 Task: Add a signature Kari Cooper containing With heartfelt thanks and warm wishes, Kari Cooper to email address softage.8@softage.net and add a folder Data visualization
Action: Mouse moved to (67, 116)
Screenshot: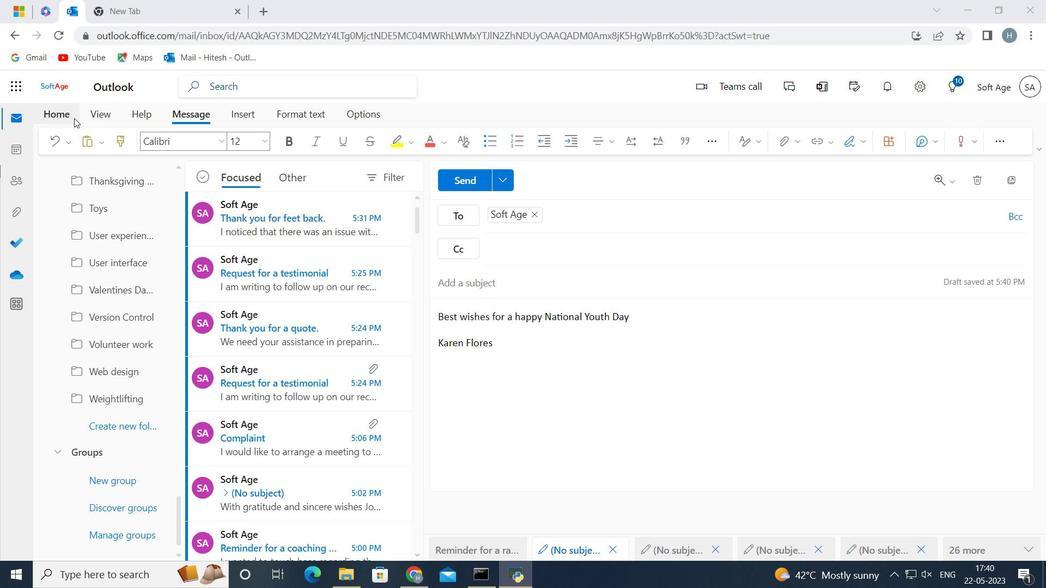 
Action: Mouse pressed left at (67, 116)
Screenshot: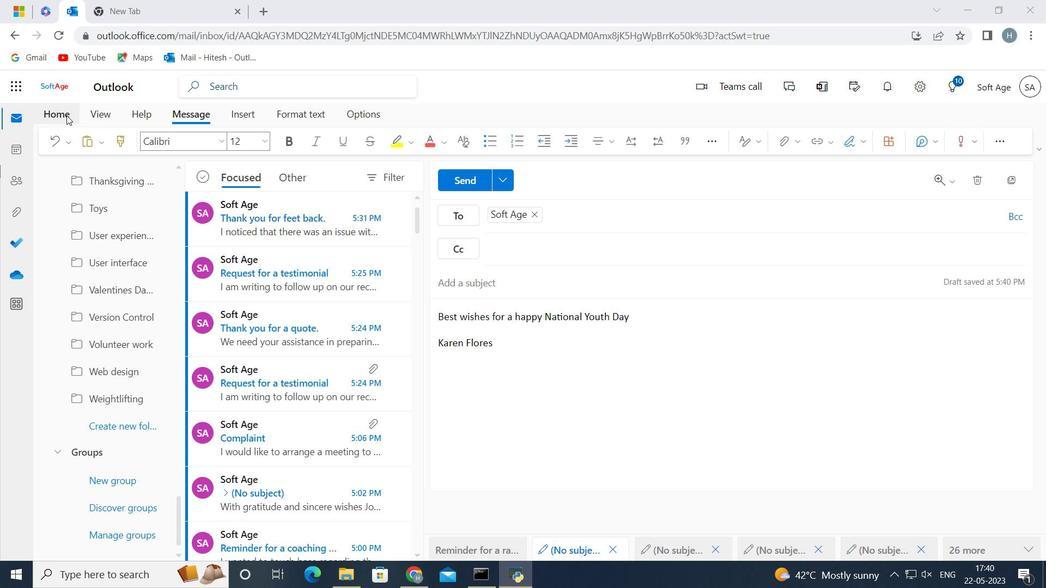 
Action: Mouse moved to (87, 144)
Screenshot: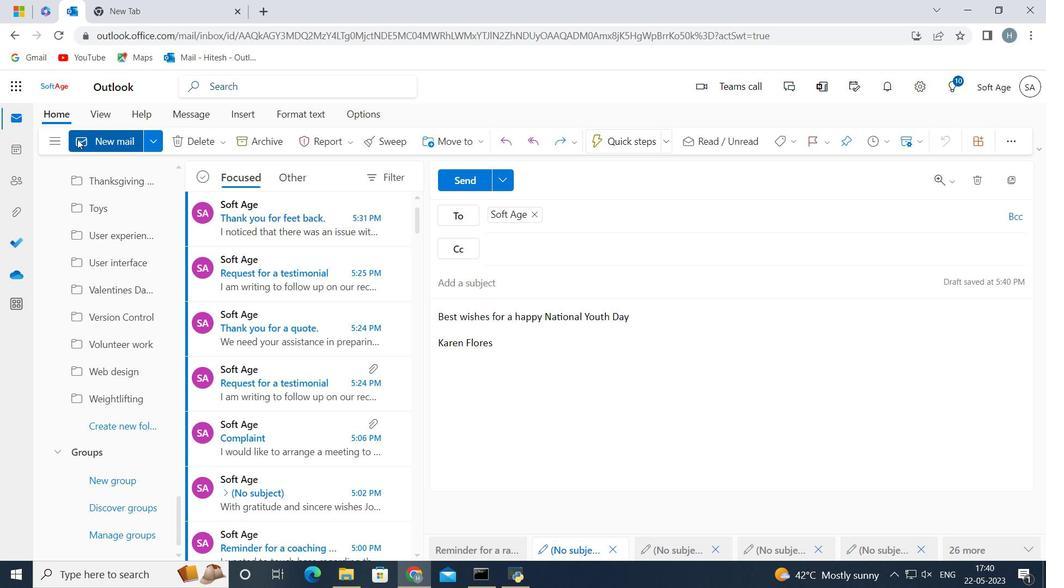 
Action: Mouse pressed left at (87, 144)
Screenshot: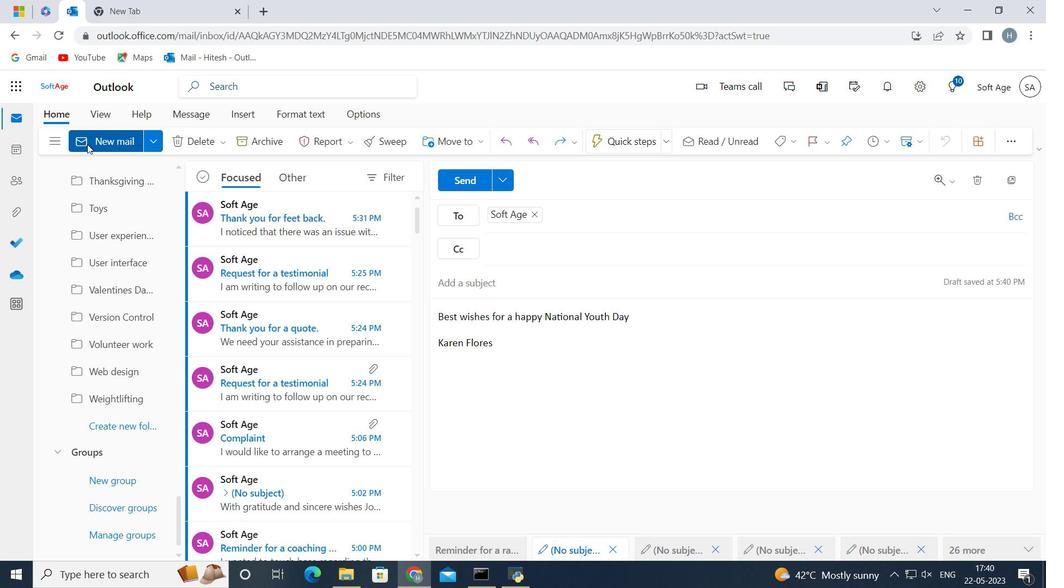 
Action: Mouse moved to (850, 141)
Screenshot: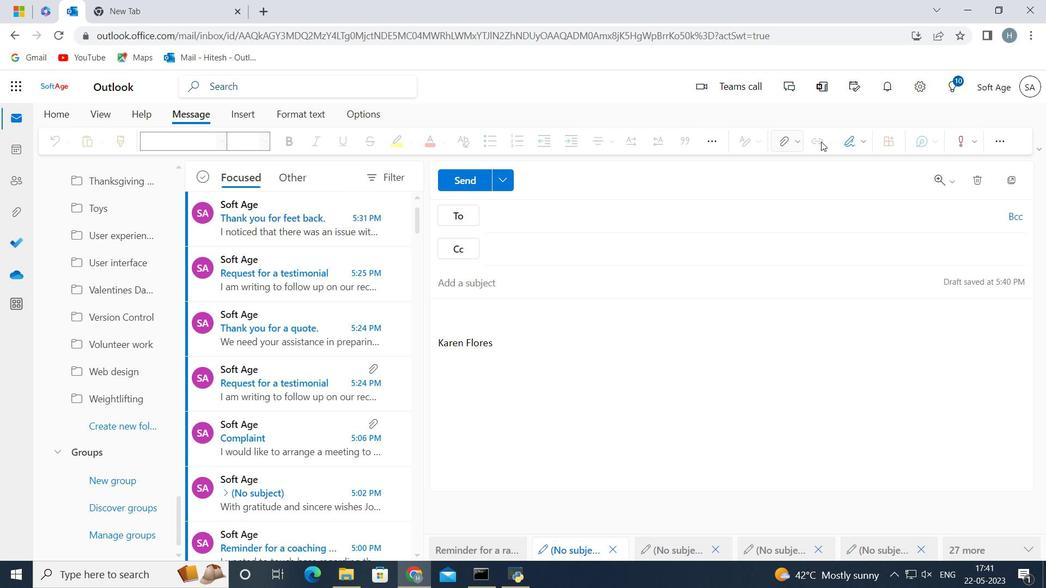 
Action: Mouse pressed left at (850, 141)
Screenshot: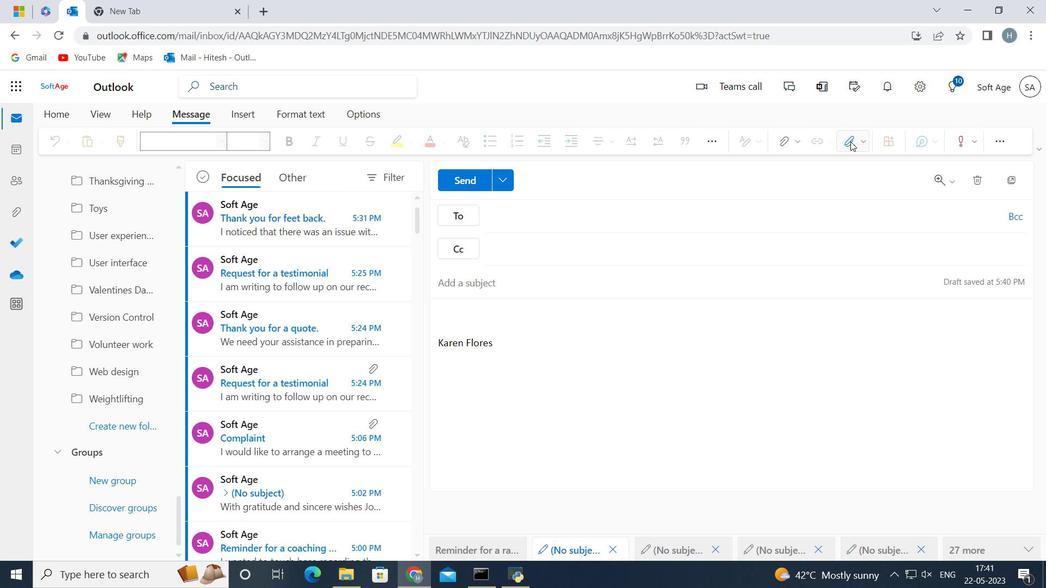 
Action: Mouse moved to (830, 198)
Screenshot: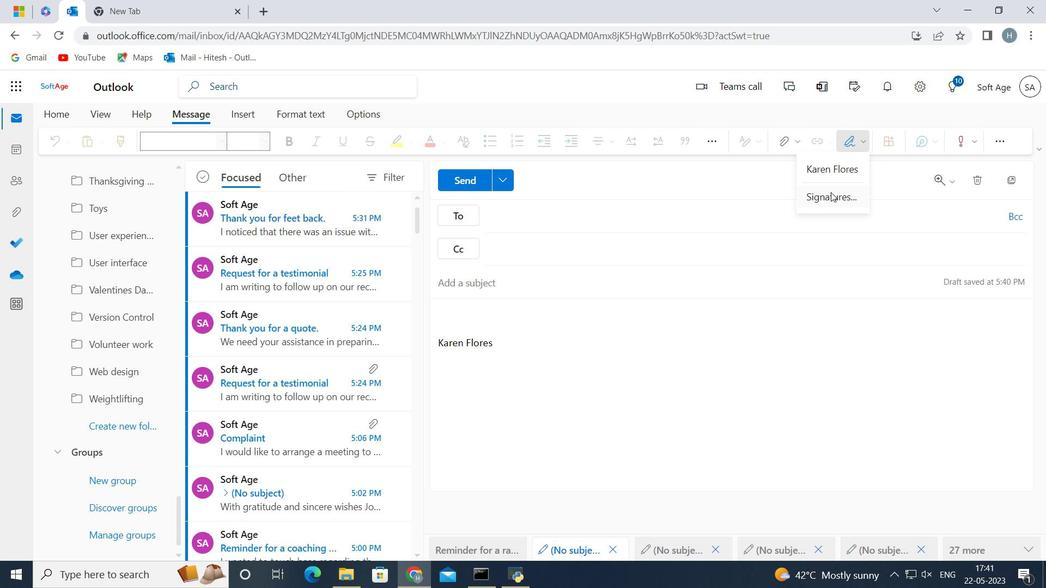 
Action: Mouse pressed left at (830, 198)
Screenshot: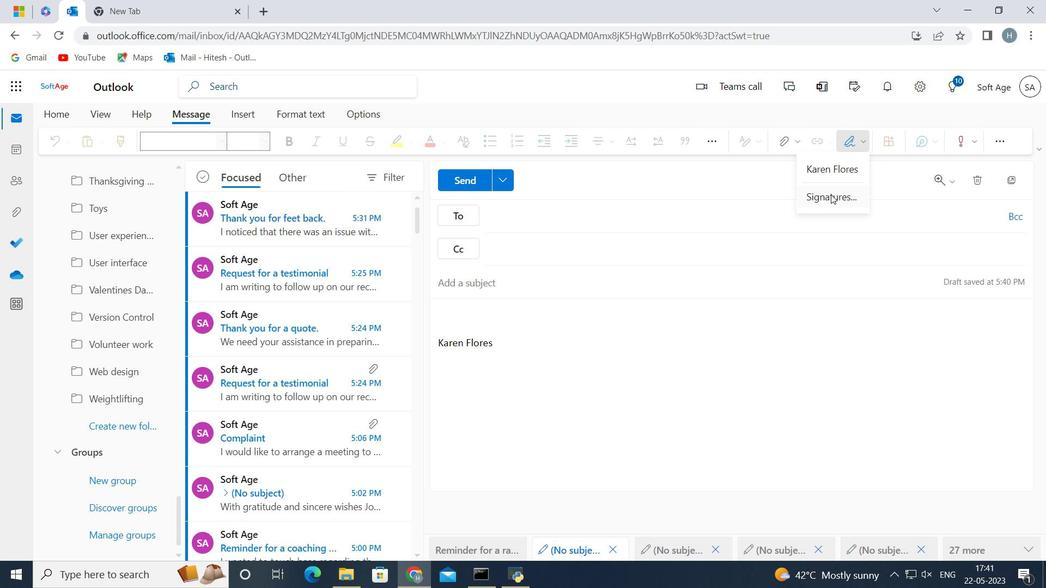 
Action: Mouse moved to (798, 244)
Screenshot: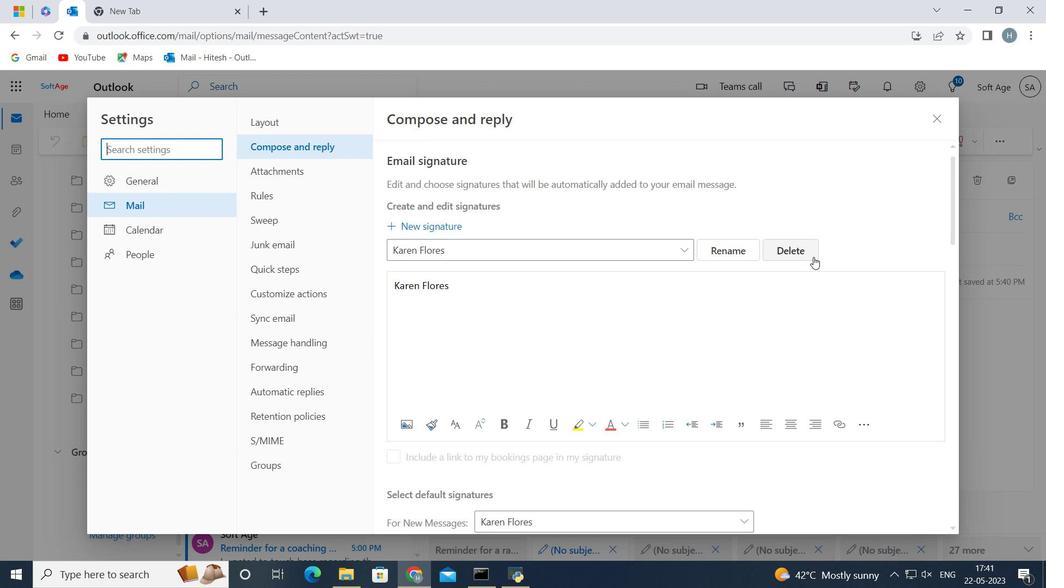 
Action: Mouse pressed left at (798, 244)
Screenshot: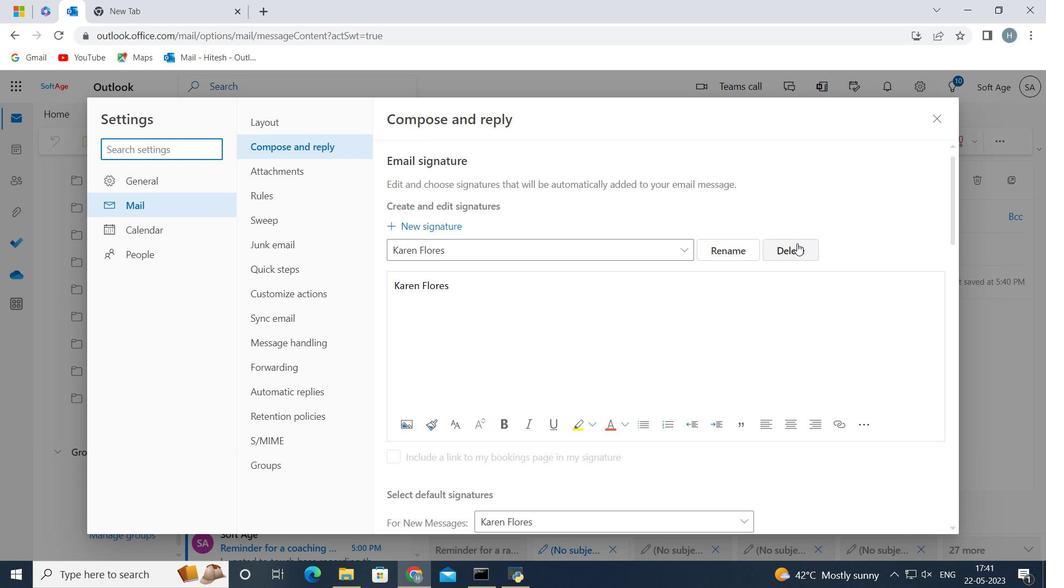 
Action: Mouse moved to (692, 251)
Screenshot: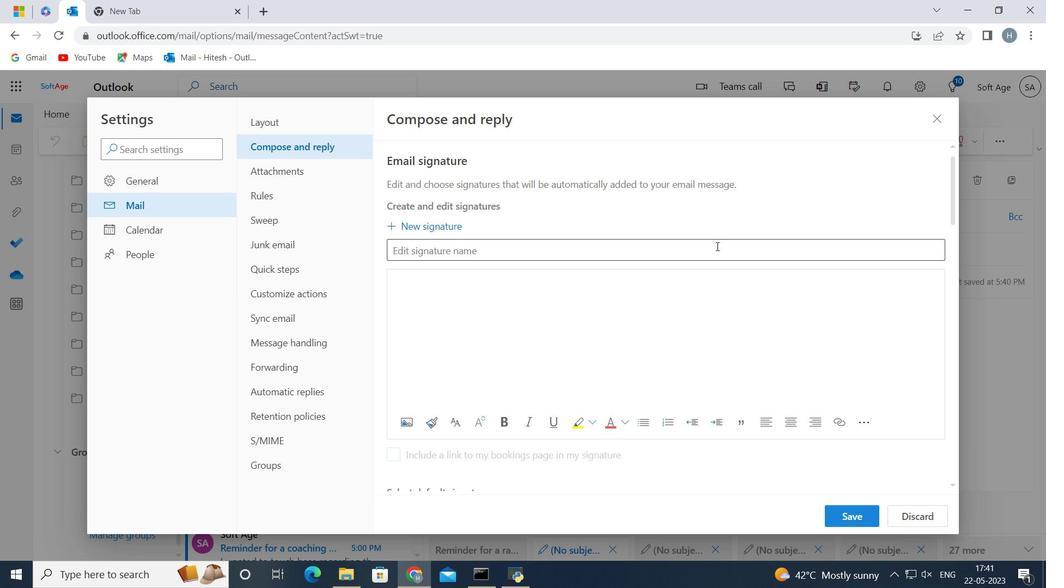 
Action: Mouse pressed left at (692, 251)
Screenshot: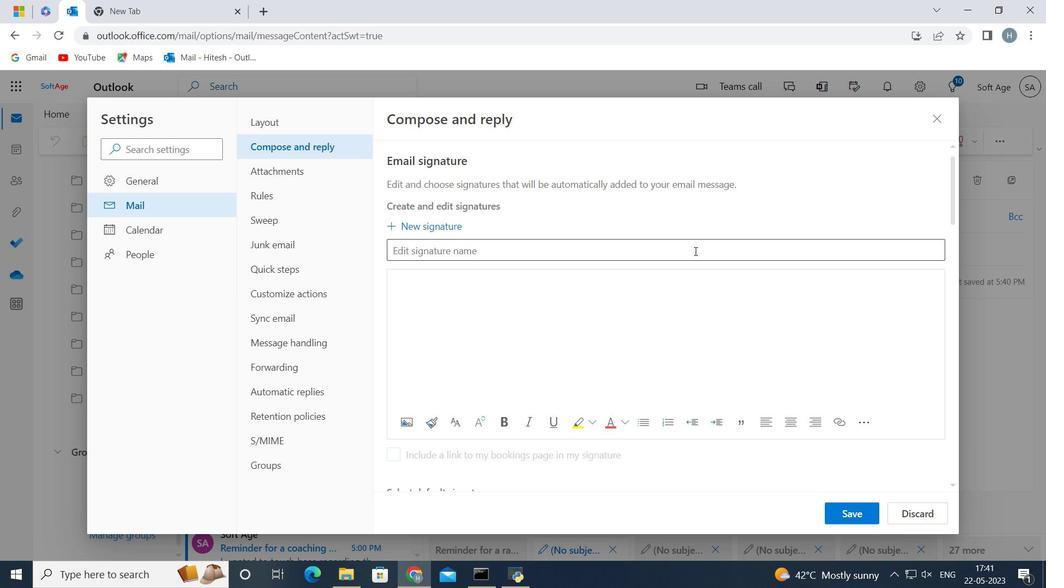 
Action: Key pressed <Key.shift>Kari<Key.space><Key.shift>Cooper<Key.space>
Screenshot: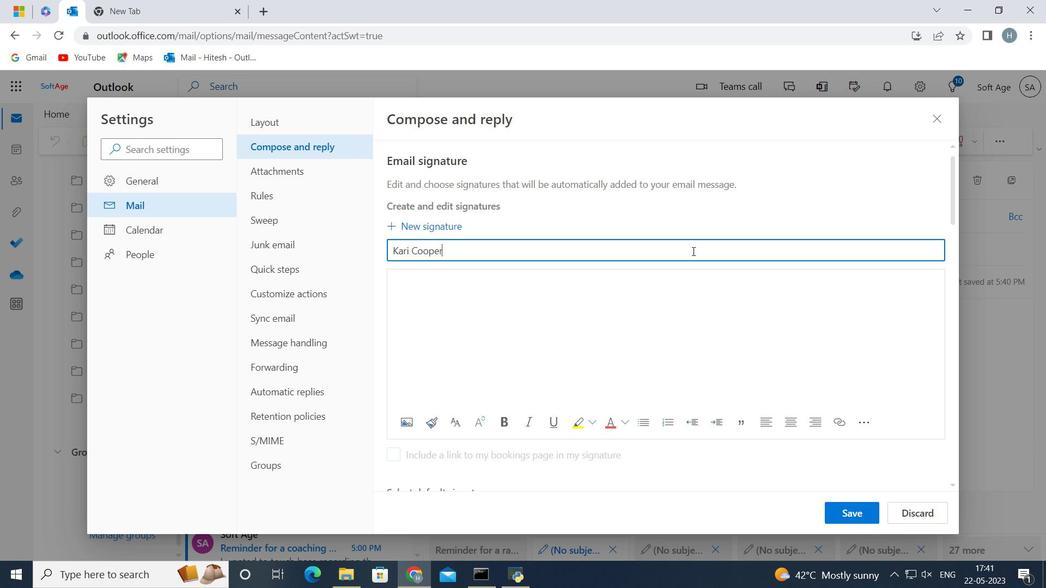 
Action: Mouse moved to (558, 294)
Screenshot: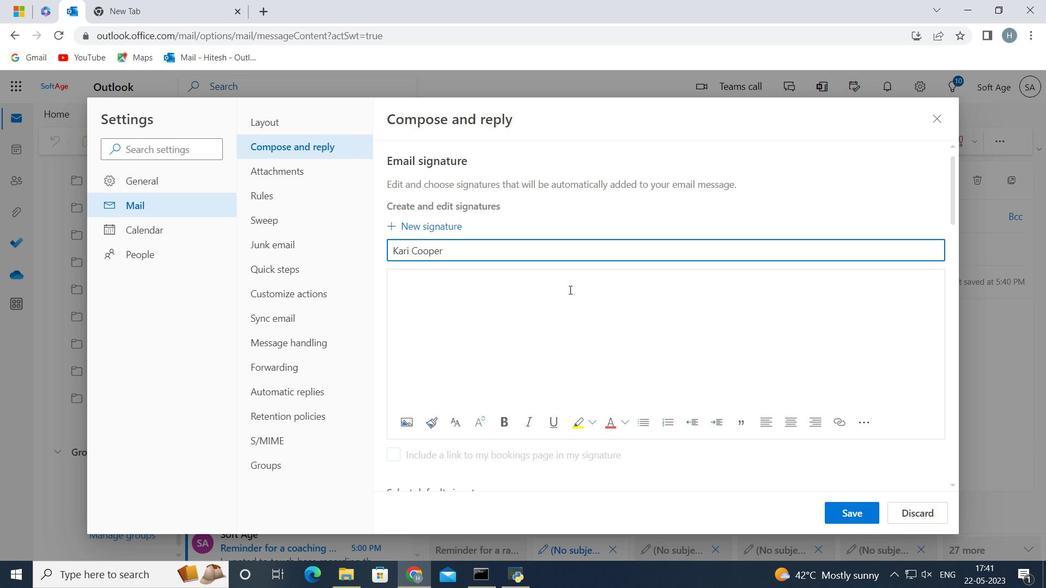 
Action: Mouse pressed left at (558, 294)
Screenshot: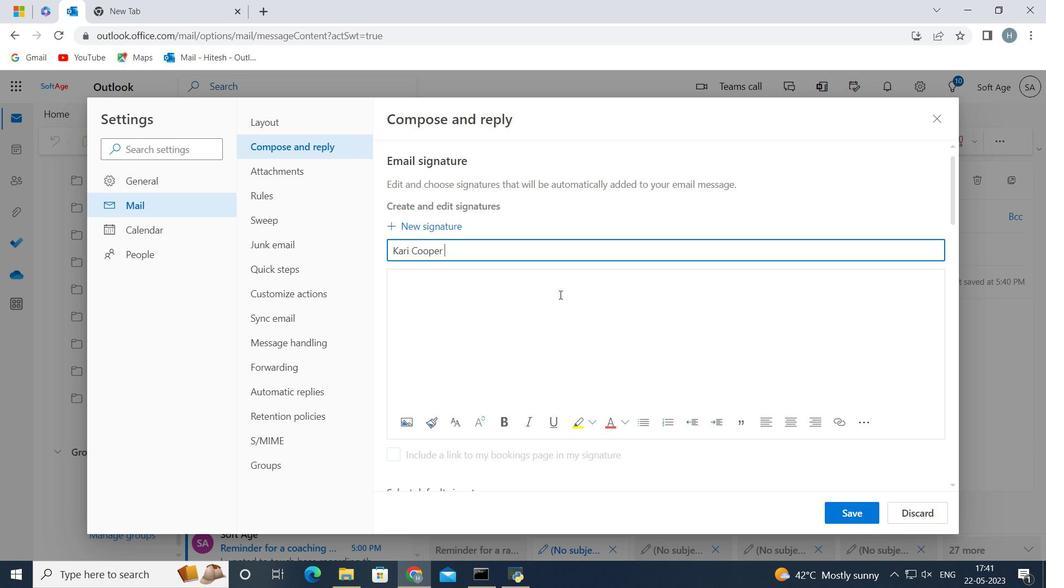 
Action: Key pressed <Key.shift><Key.shift><Key.shift><Key.shift><Key.shift><Key.shift><Key.shift><Key.shift><Key.shift><Key.shift><Key.shift>JK<Key.backspace><Key.backspace><Key.shift>Kari<Key.space><Key.shift>Cooper
Screenshot: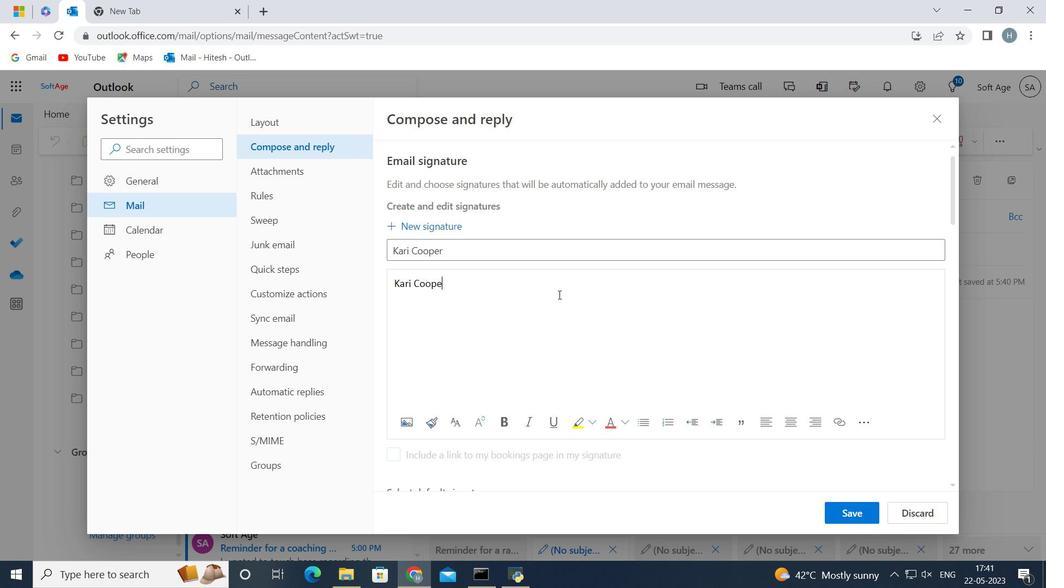 
Action: Mouse moved to (842, 515)
Screenshot: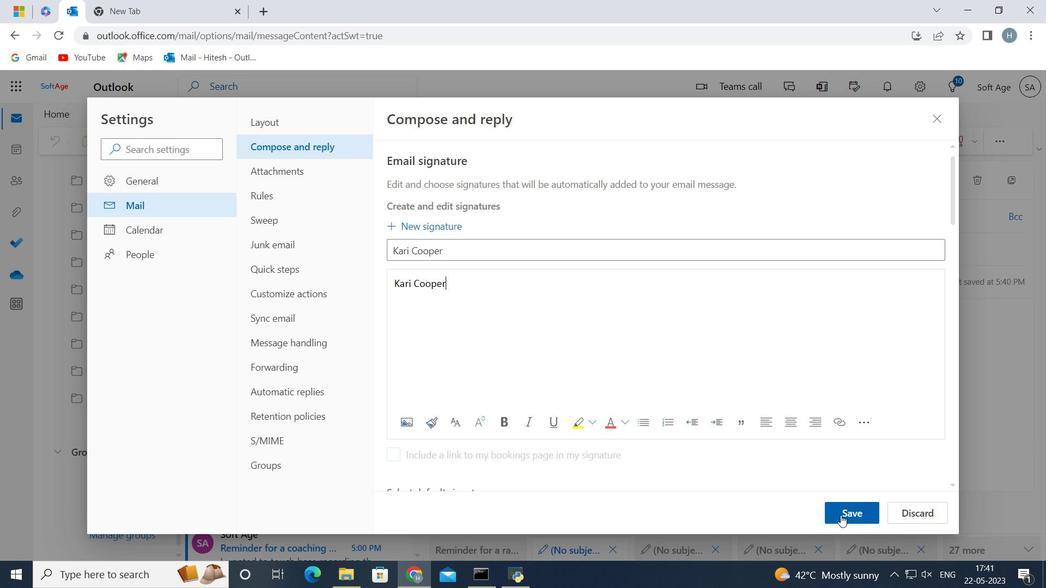 
Action: Mouse pressed left at (842, 515)
Screenshot: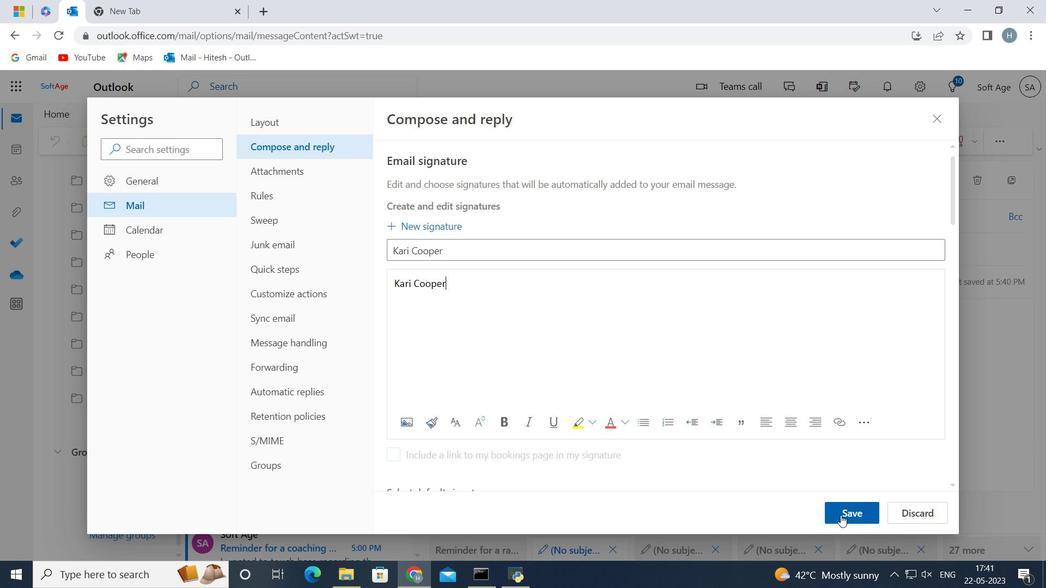 
Action: Mouse moved to (717, 299)
Screenshot: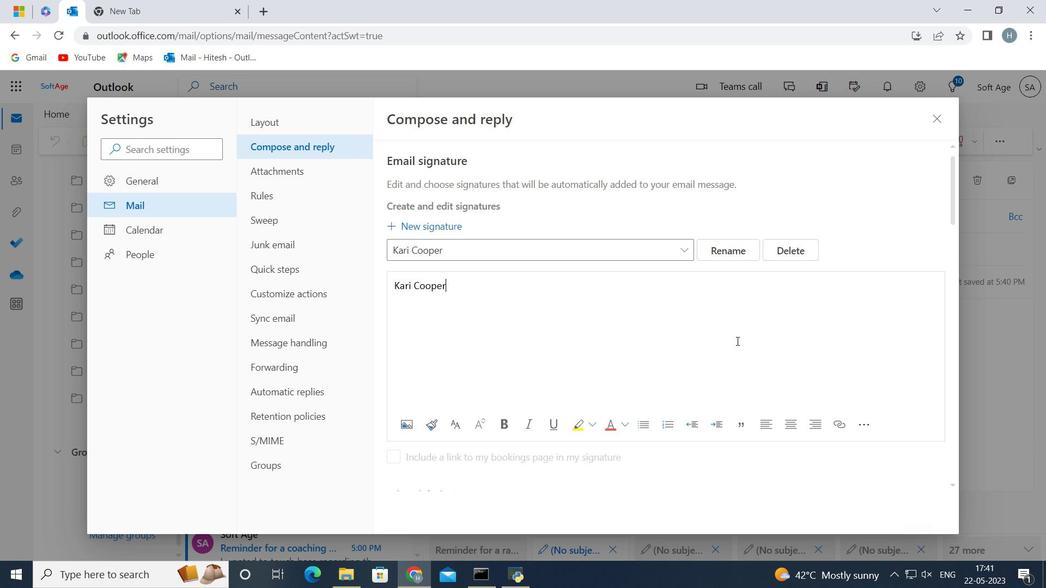 
Action: Mouse scrolled (717, 298) with delta (0, 0)
Screenshot: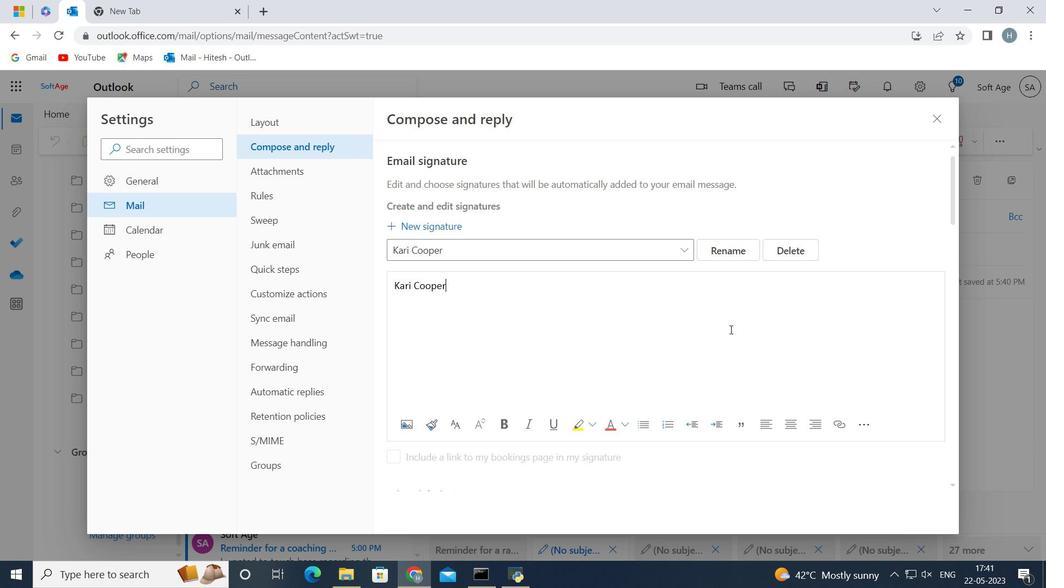
Action: Mouse scrolled (717, 298) with delta (0, 0)
Screenshot: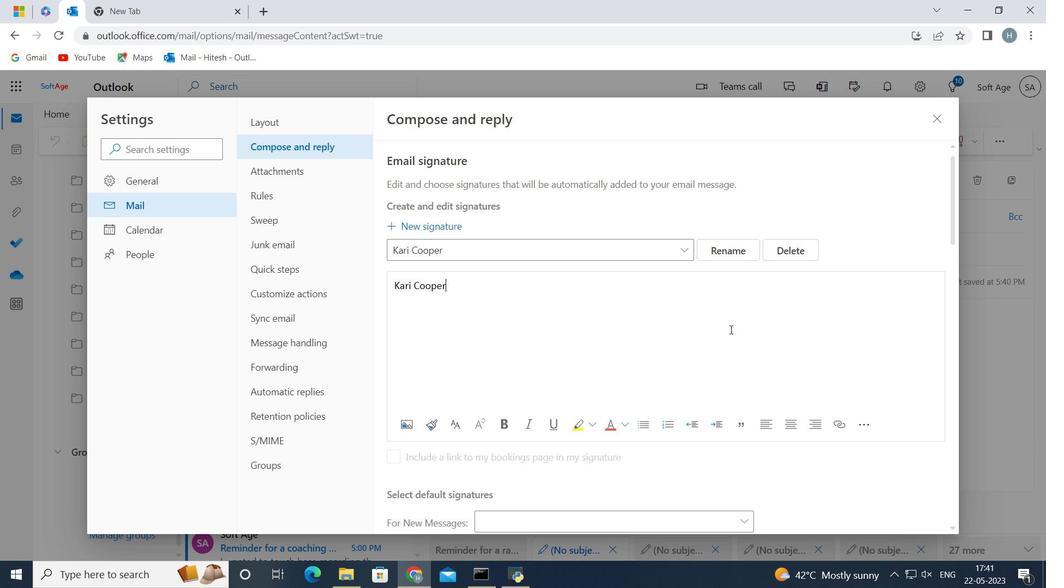 
Action: Mouse scrolled (717, 298) with delta (0, 0)
Screenshot: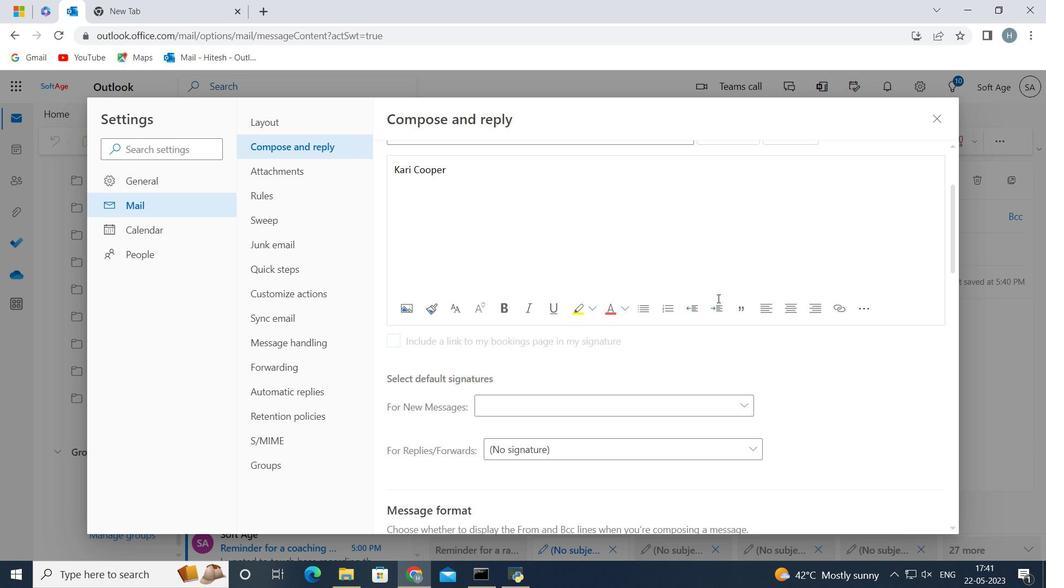 
Action: Mouse scrolled (717, 298) with delta (0, 0)
Screenshot: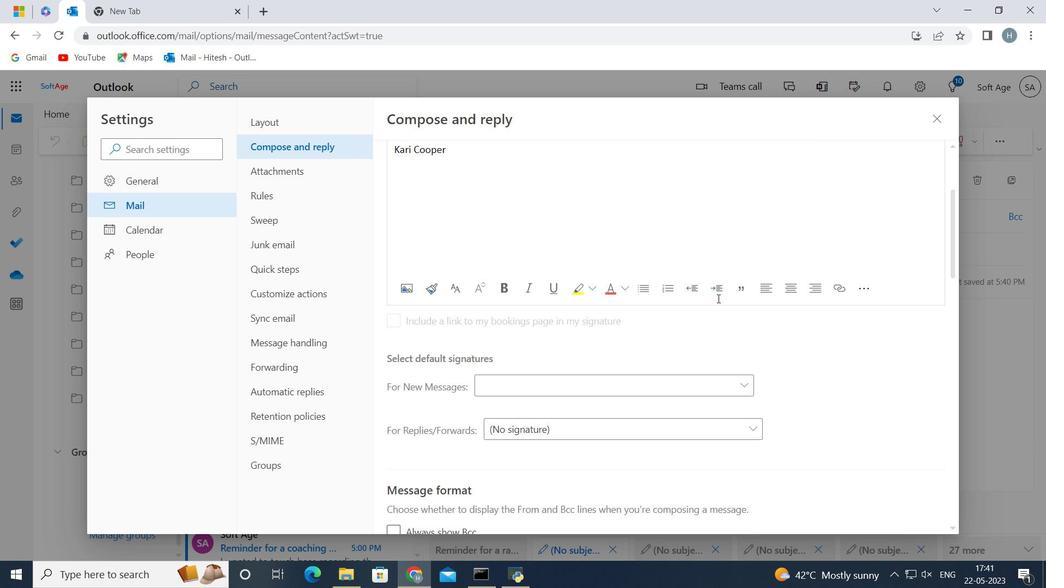 
Action: Mouse moved to (703, 251)
Screenshot: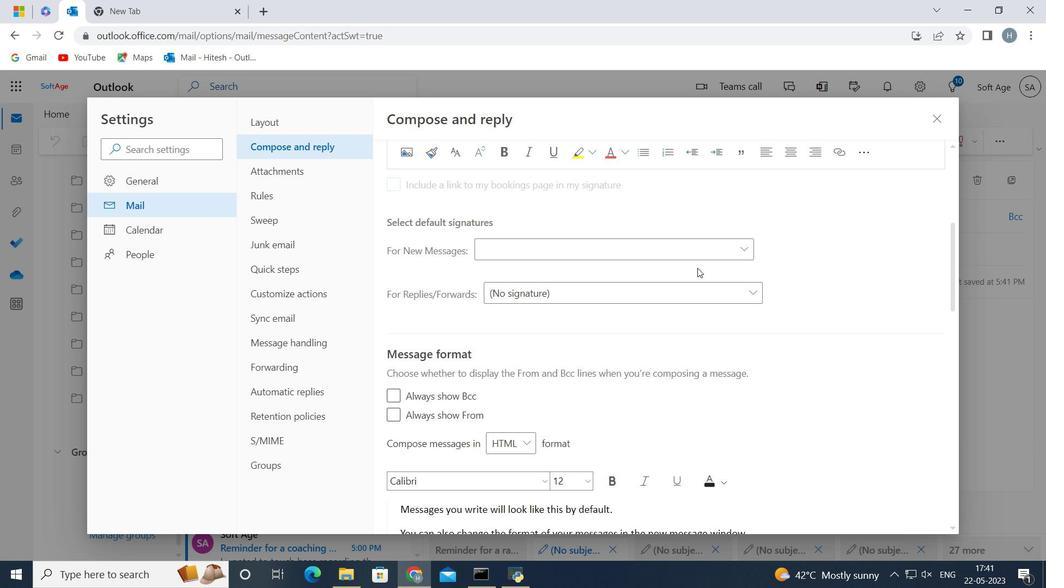 
Action: Mouse pressed left at (703, 251)
Screenshot: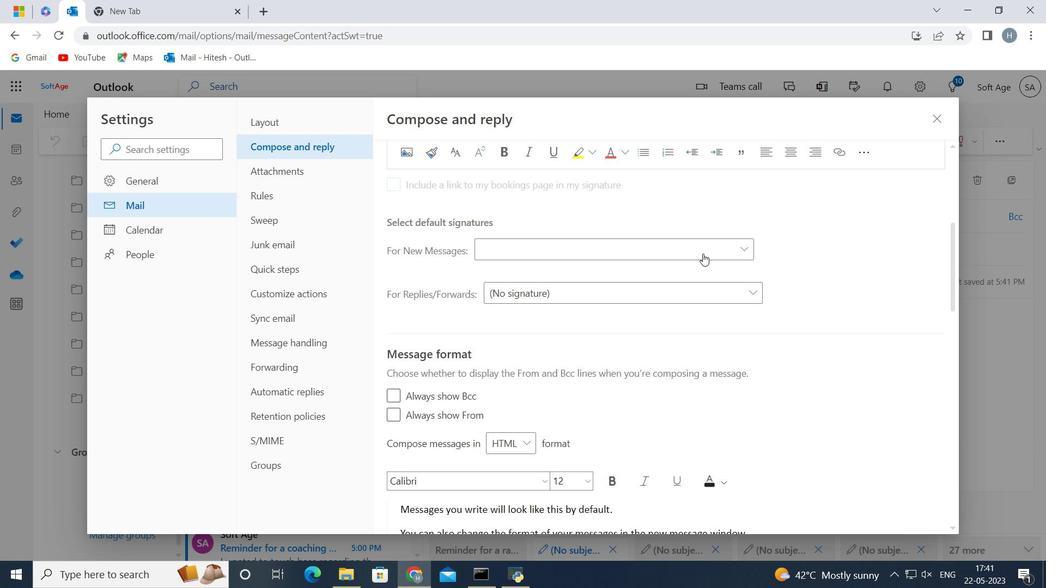 
Action: Mouse moved to (672, 294)
Screenshot: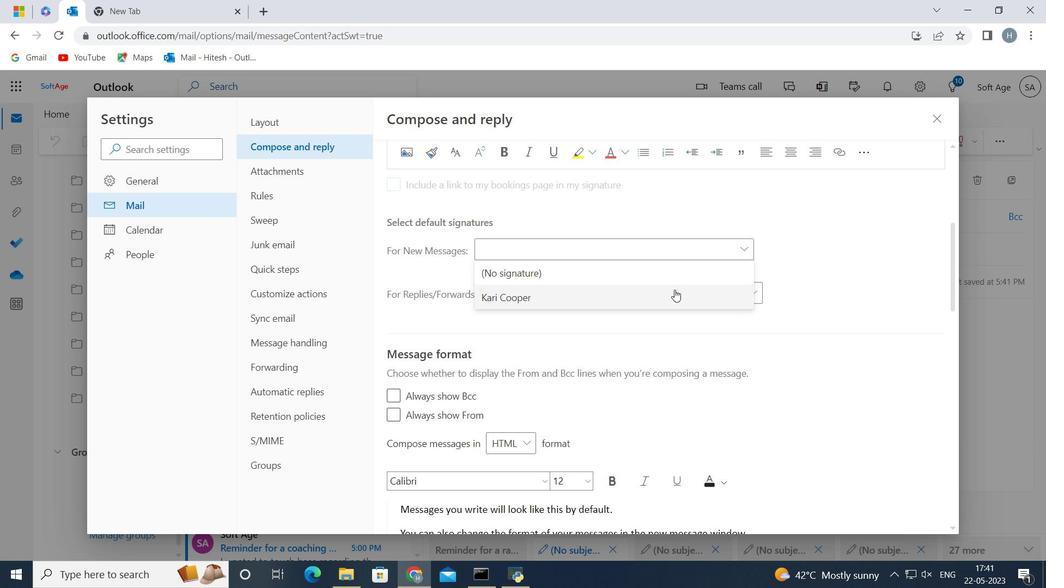 
Action: Mouse pressed left at (672, 294)
Screenshot: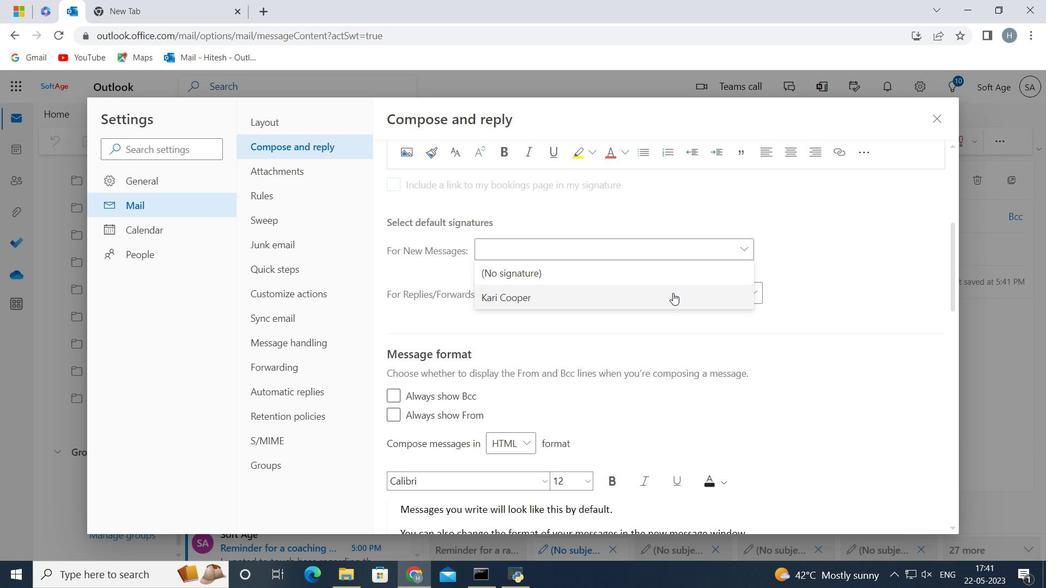 
Action: Mouse moved to (863, 520)
Screenshot: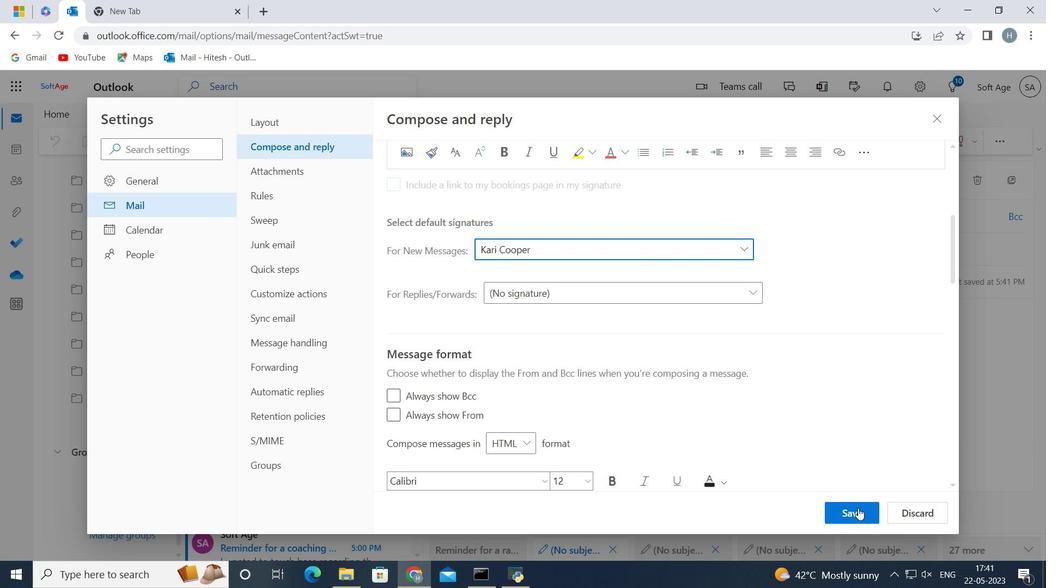 
Action: Mouse pressed left at (863, 520)
Screenshot: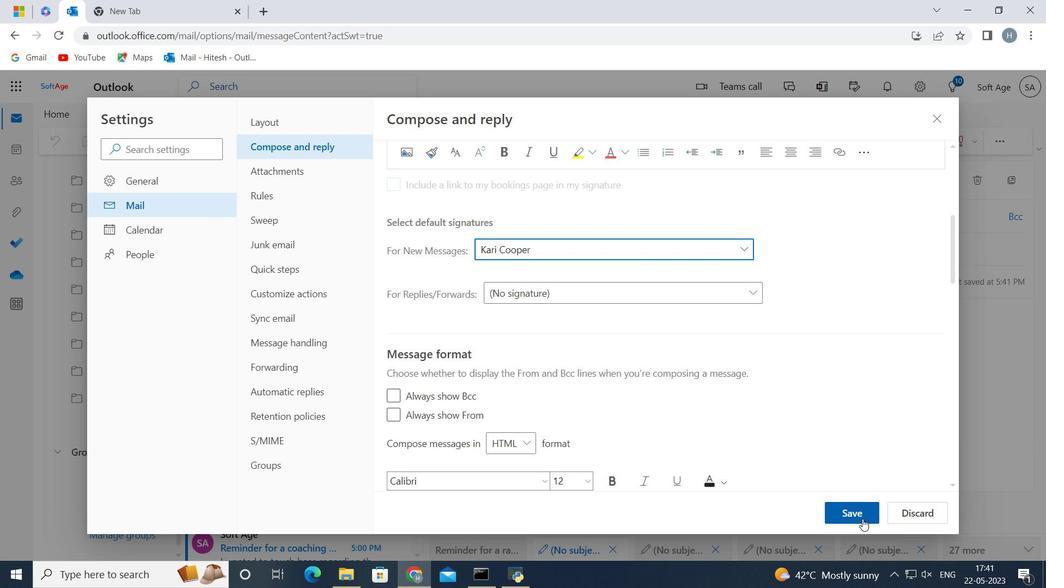 
Action: Mouse moved to (932, 117)
Screenshot: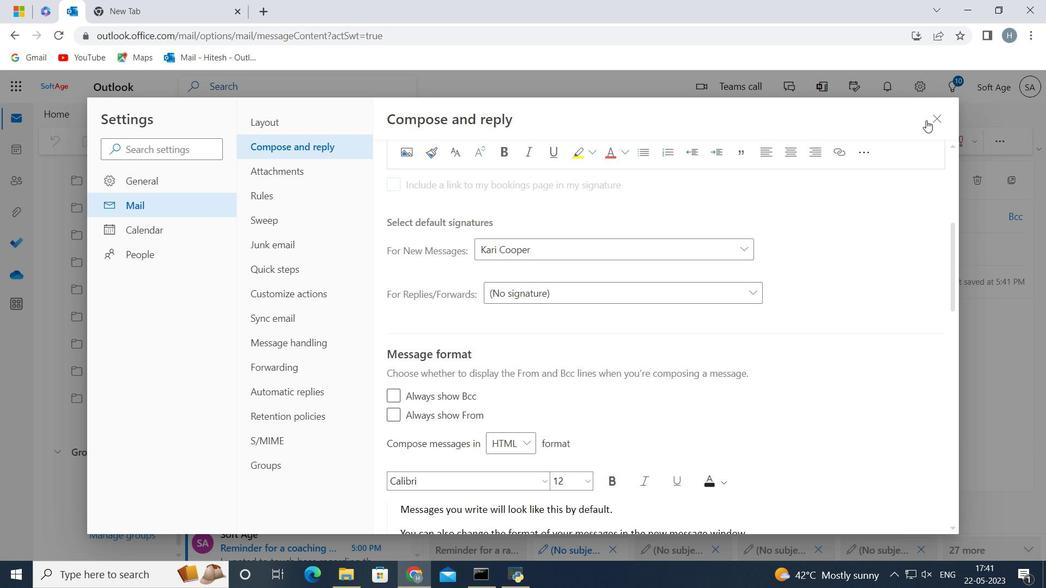 
Action: Mouse pressed left at (932, 117)
Screenshot: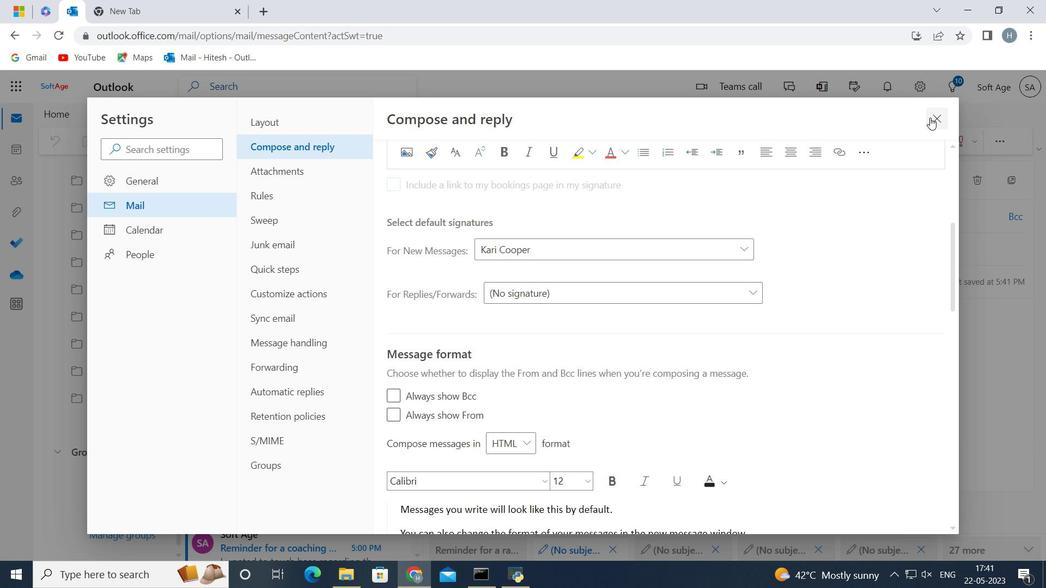 
Action: Mouse moved to (511, 351)
Screenshot: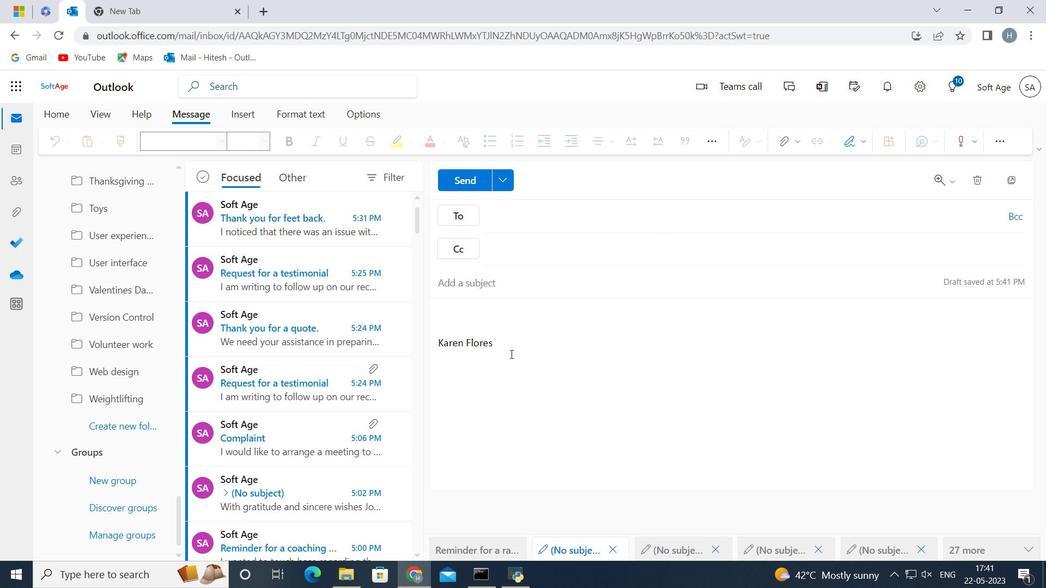 
Action: Mouse pressed left at (511, 351)
Screenshot: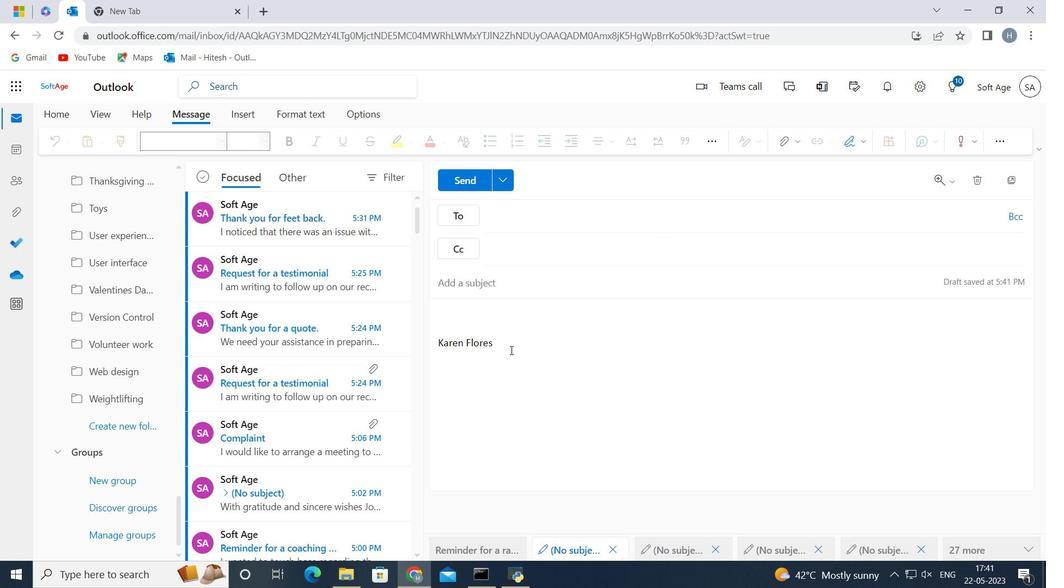 
Action: Key pressed <Key.backspace><Key.backspace><Key.backspace><Key.backspace><Key.backspace><Key.backspace><Key.backspace><Key.backspace><Key.backspace><Key.backspace><Key.backspace><Key.backspace><Key.backspace><Key.backspace><Key.backspace><Key.backspace><Key.backspace><Key.backspace><Key.backspace><Key.backspace><Key.backspace><Key.backspace><Key.backspace><Key.backspace><Key.backspace><Key.shift>With<Key.space>heartfelt<Key.space>thanks<Key.space>and<Key.space>warm<Key.space>wishes
Screenshot: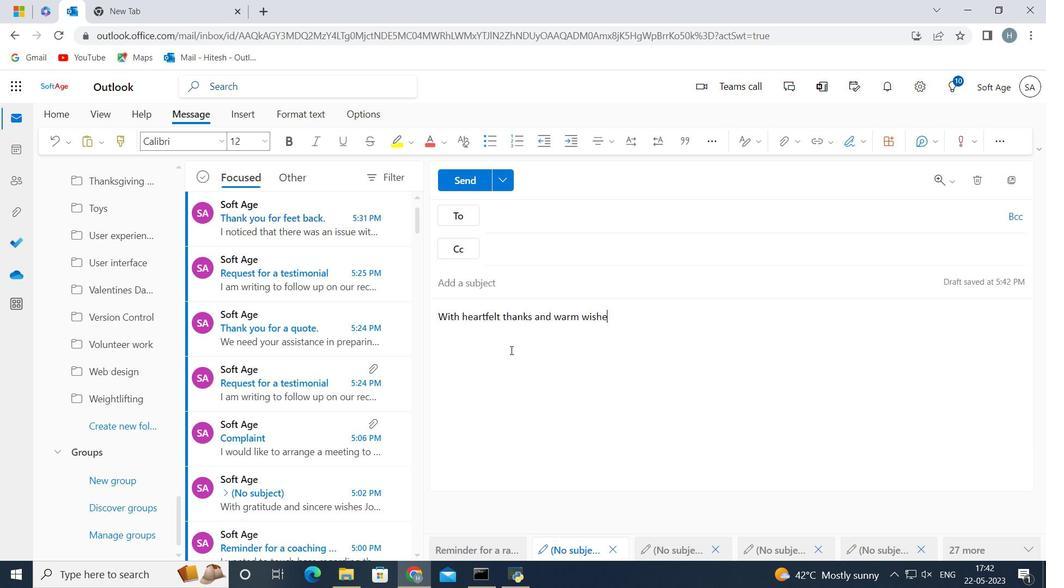 
Action: Mouse moved to (868, 143)
Screenshot: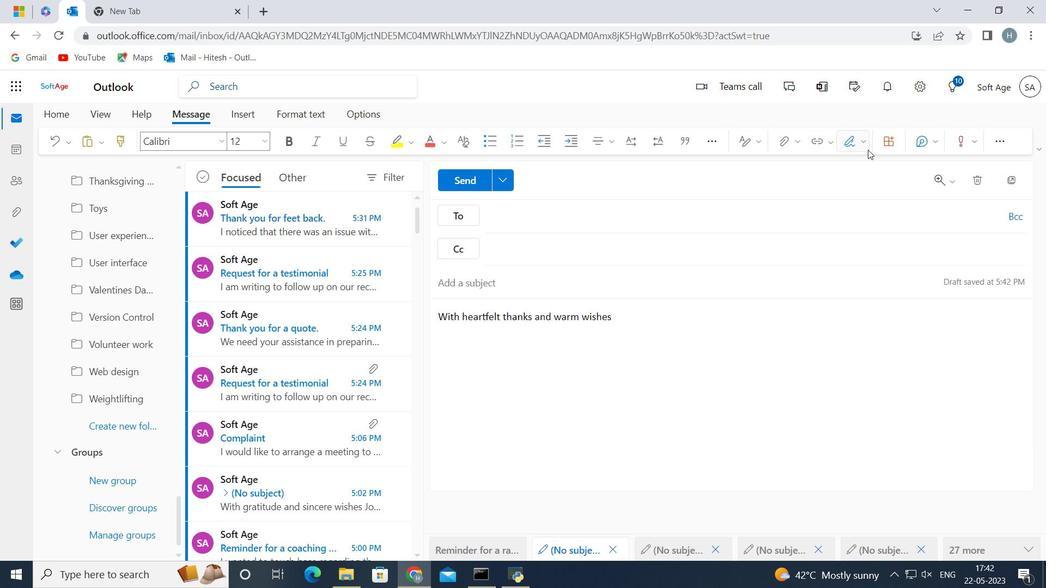 
Action: Mouse pressed left at (868, 143)
Screenshot: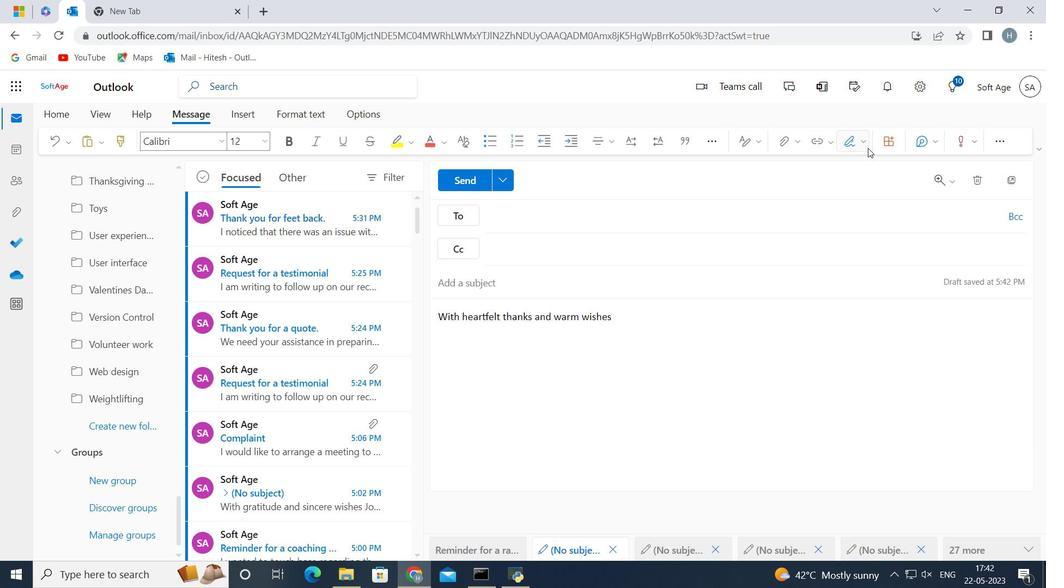 
Action: Mouse moved to (842, 167)
Screenshot: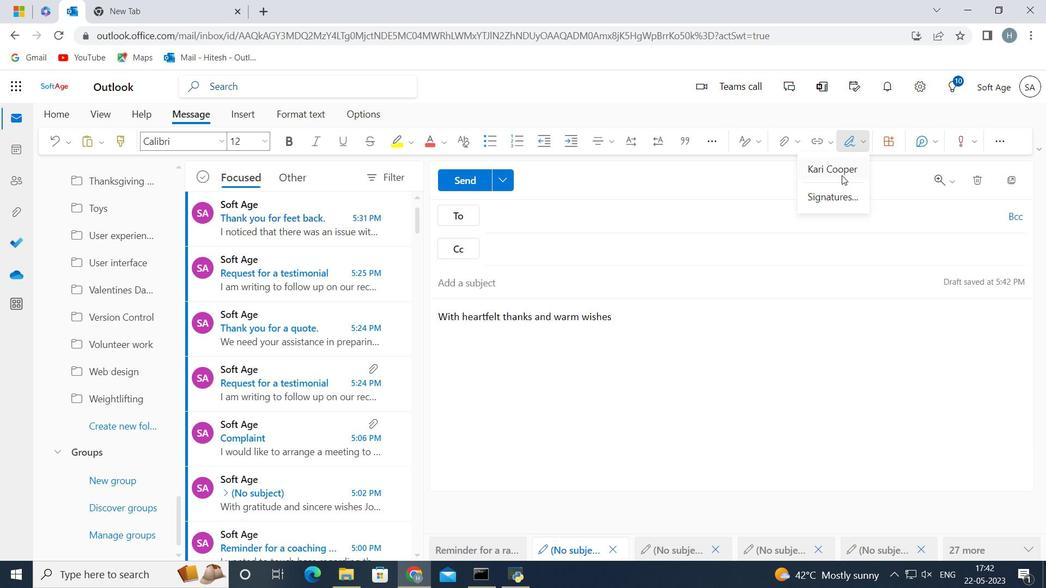 
Action: Mouse pressed left at (842, 167)
Screenshot: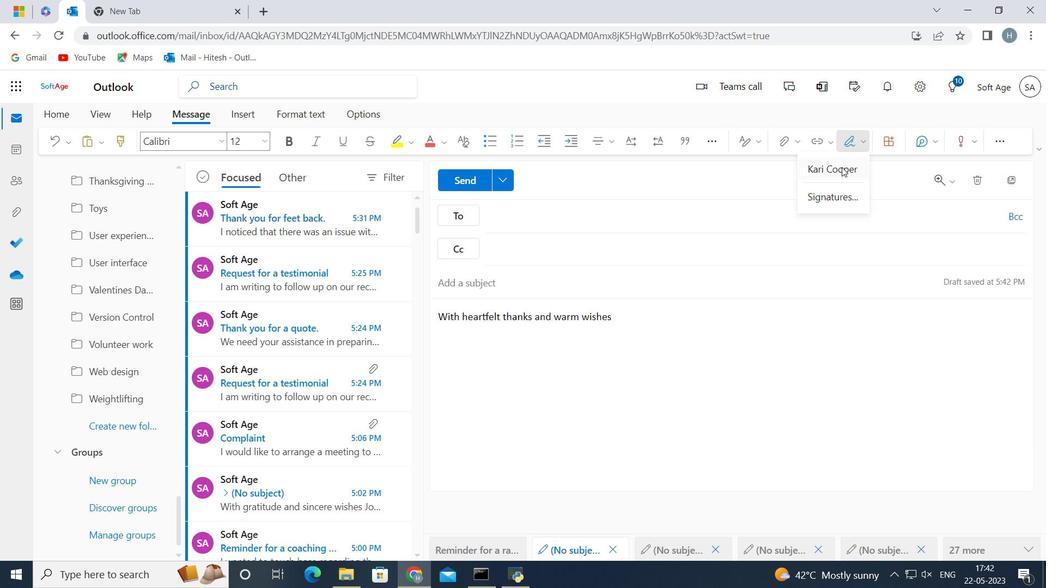 
Action: Mouse moved to (540, 220)
Screenshot: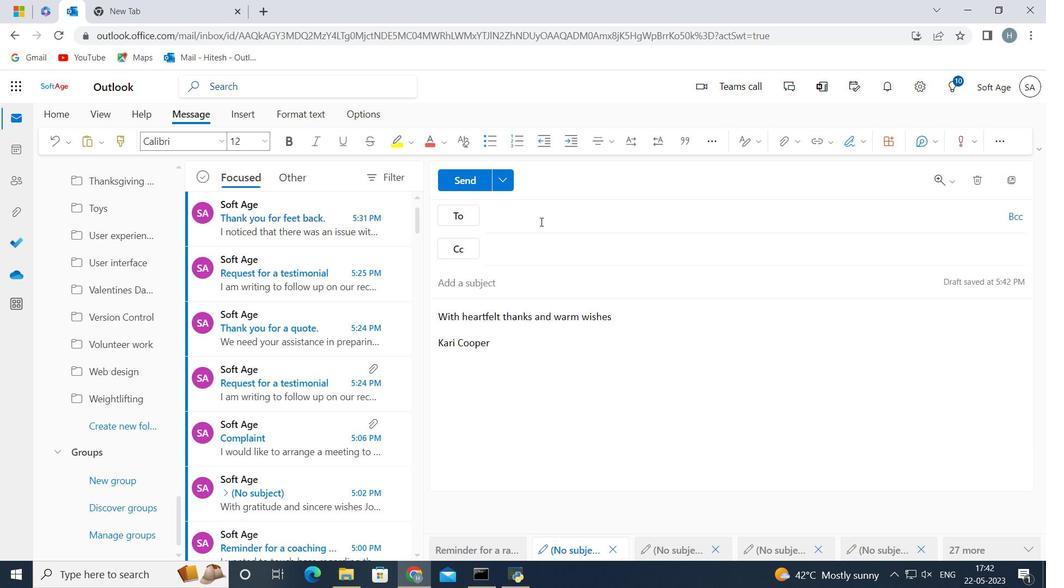 
Action: Mouse pressed left at (540, 220)
Screenshot: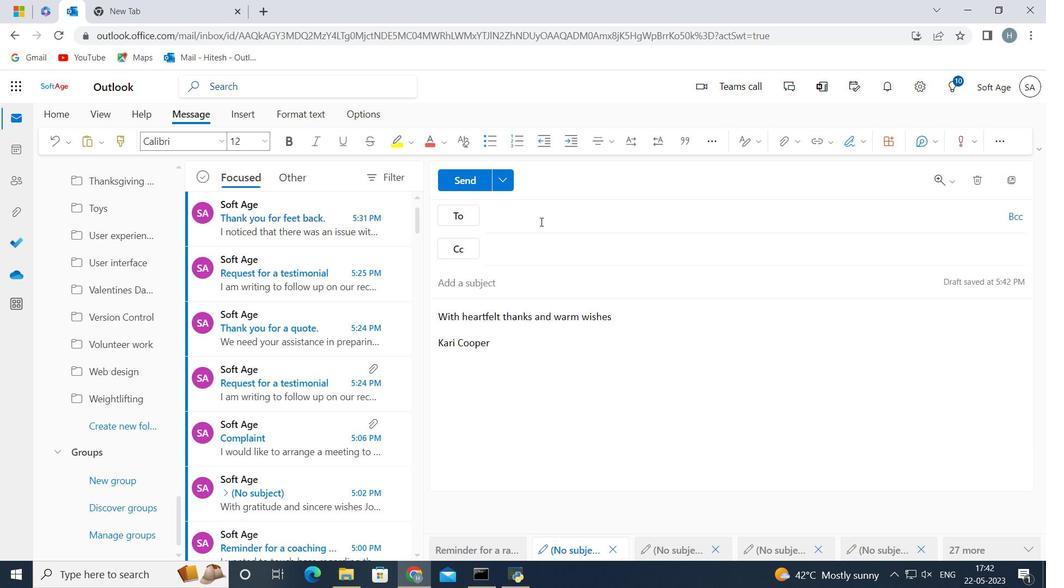 
Action: Key pressed softage.8<Key.shift>@softage.net
Screenshot: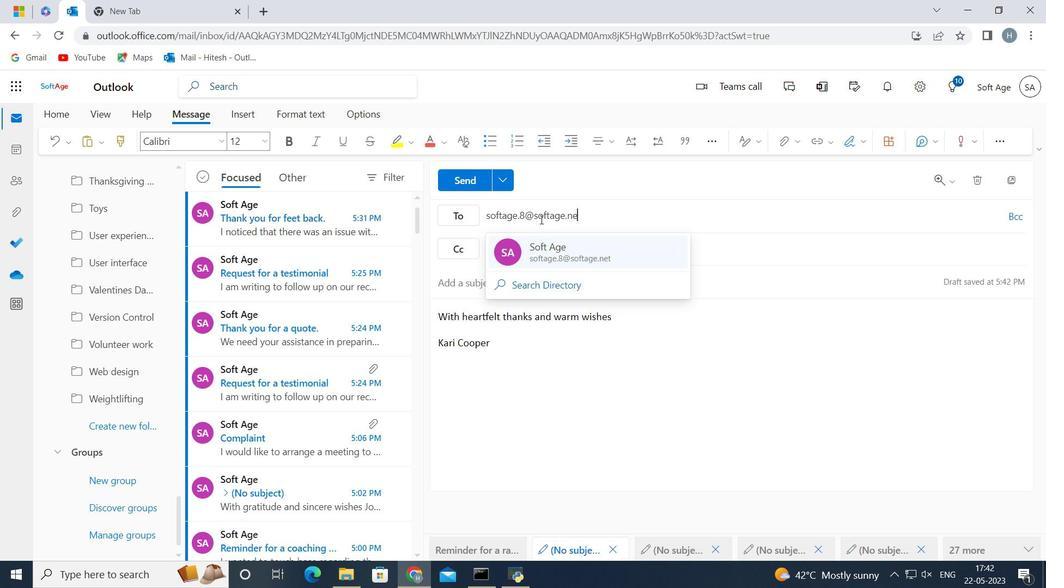 
Action: Mouse moved to (578, 243)
Screenshot: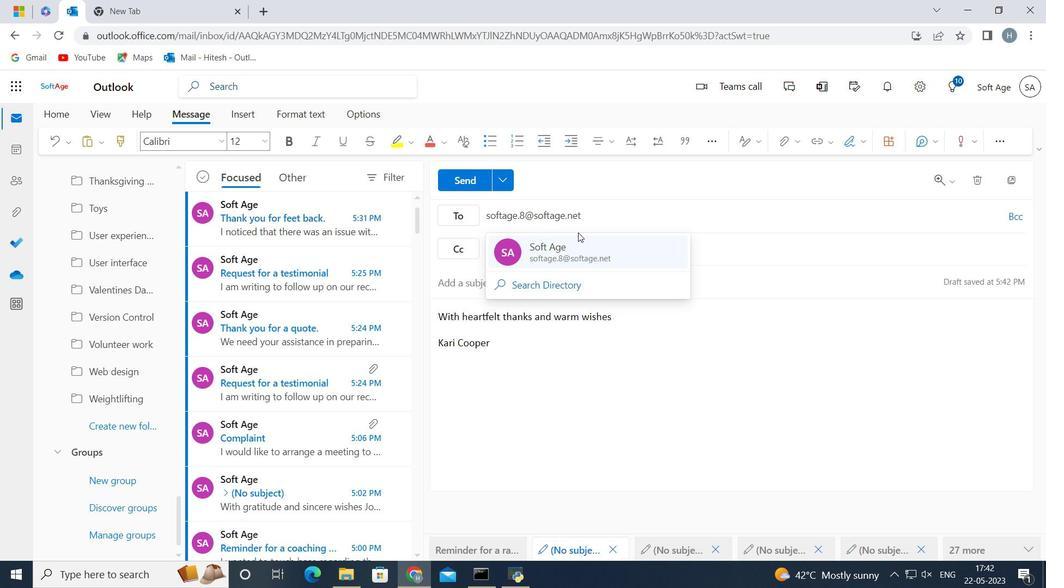 
Action: Mouse pressed left at (578, 243)
Screenshot: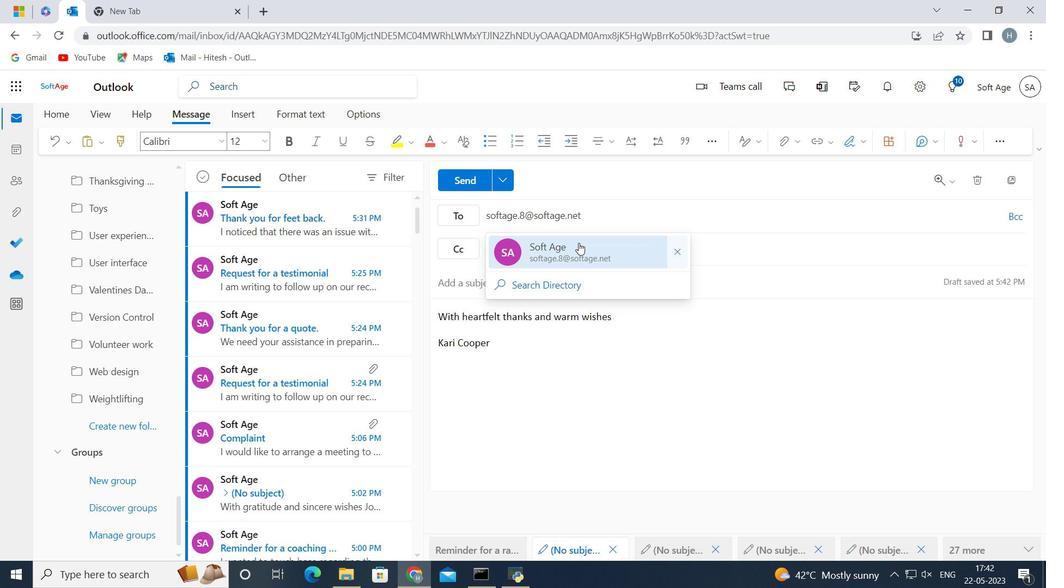 
Action: Mouse moved to (124, 423)
Screenshot: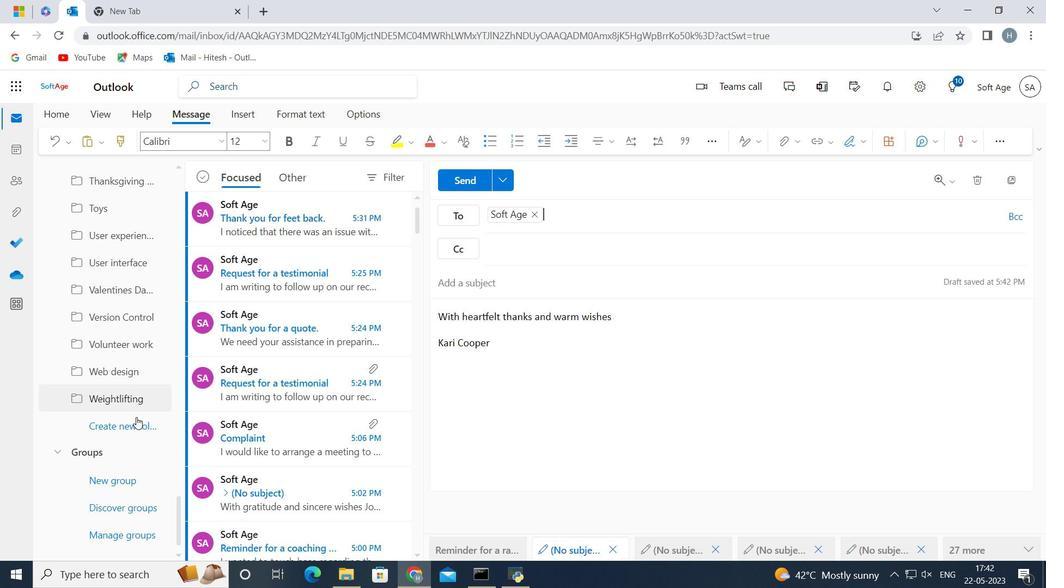
Action: Mouse pressed left at (124, 423)
Screenshot: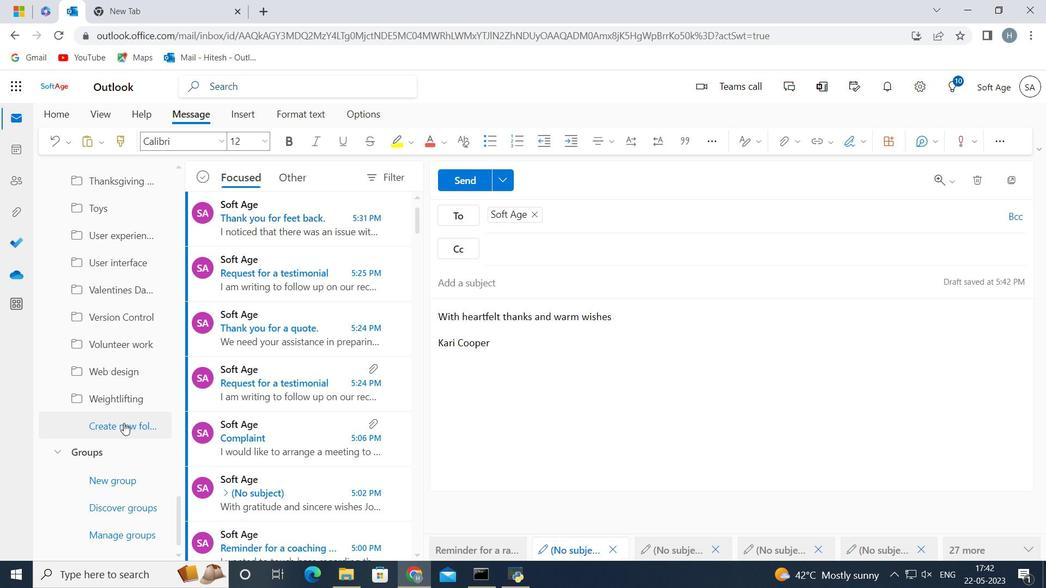 
Action: Key pressed <Key.shift>Data<Key.space>visualization
Screenshot: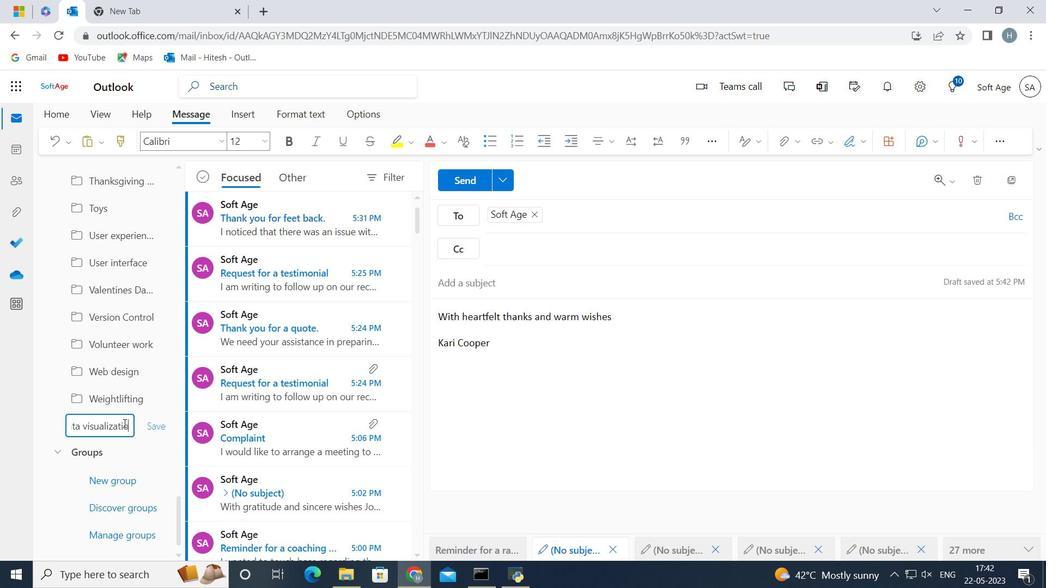 
Action: Mouse moved to (157, 422)
Screenshot: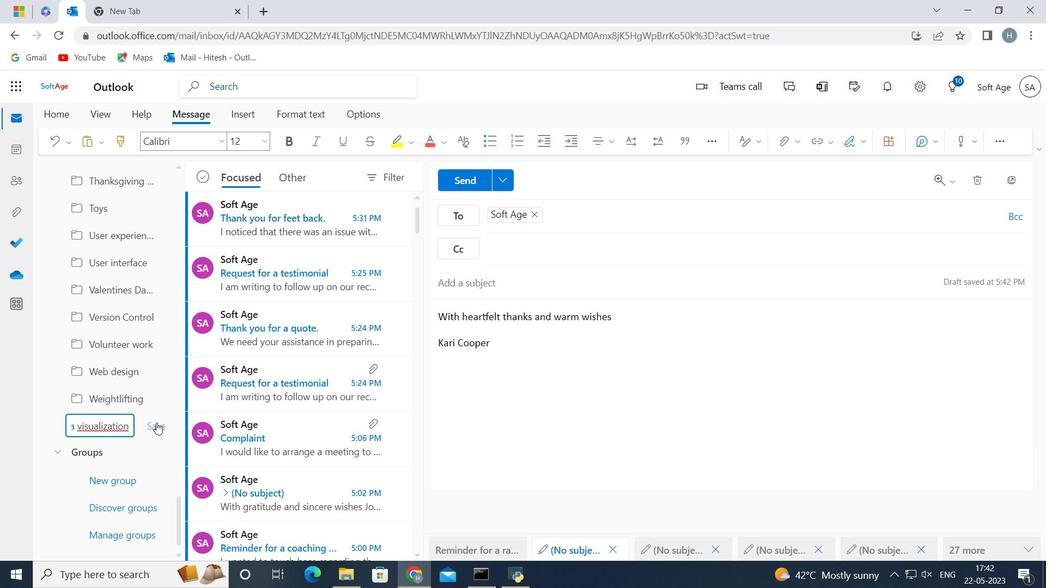 
Action: Mouse pressed left at (157, 422)
Screenshot: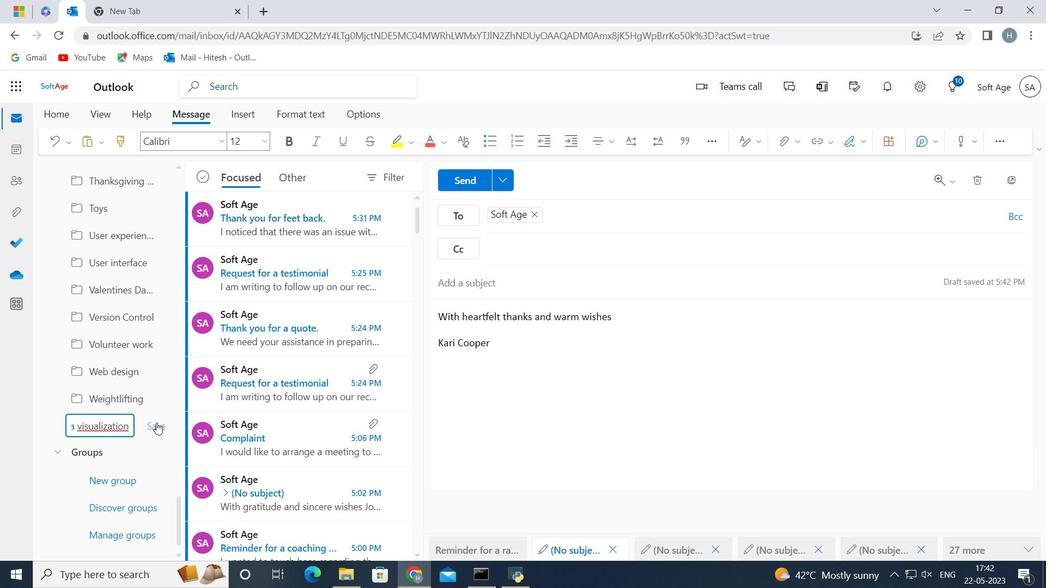 
Action: Mouse moved to (444, 379)
Screenshot: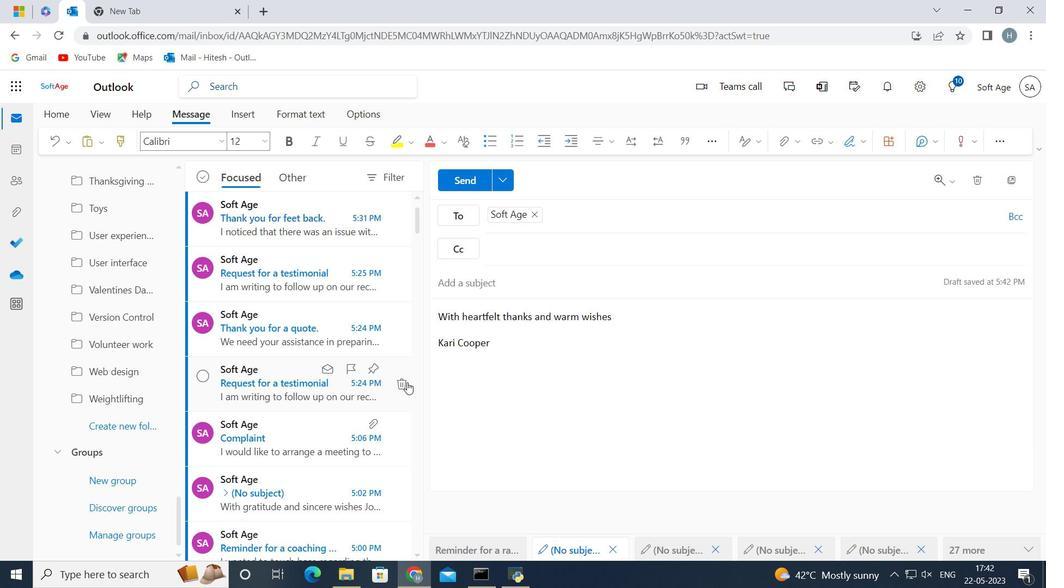 
